 Task: Pin the current timeline.
Action: Mouse moved to (1126, 32)
Screenshot: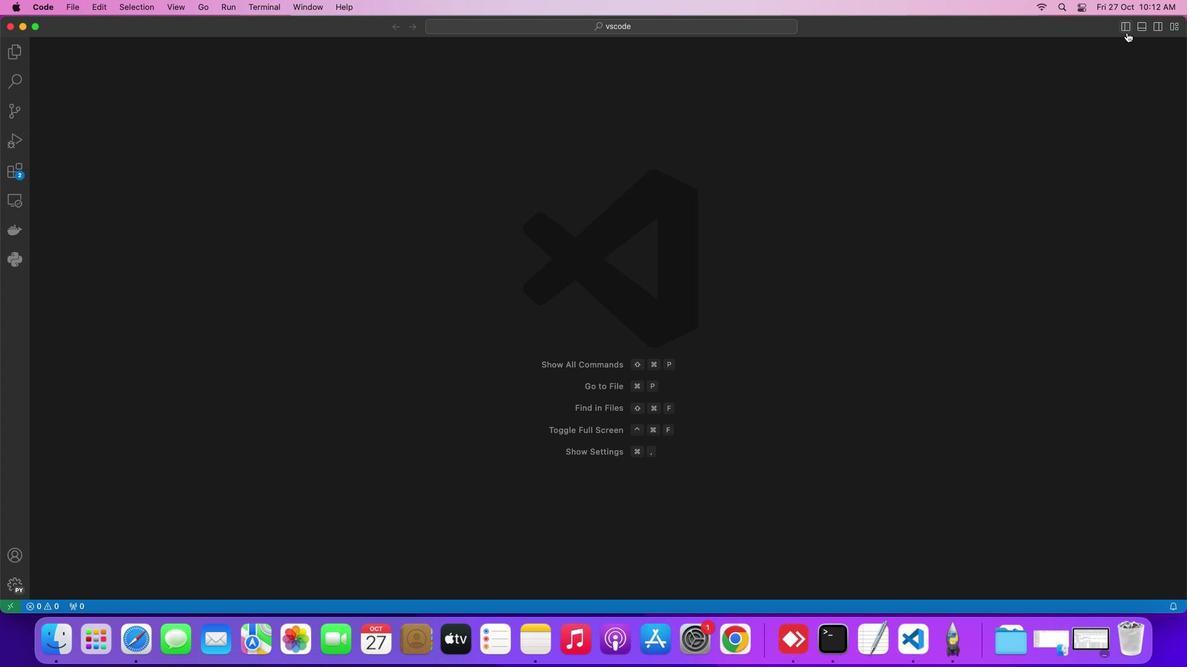 
Action: Mouse pressed left at (1126, 32)
Screenshot: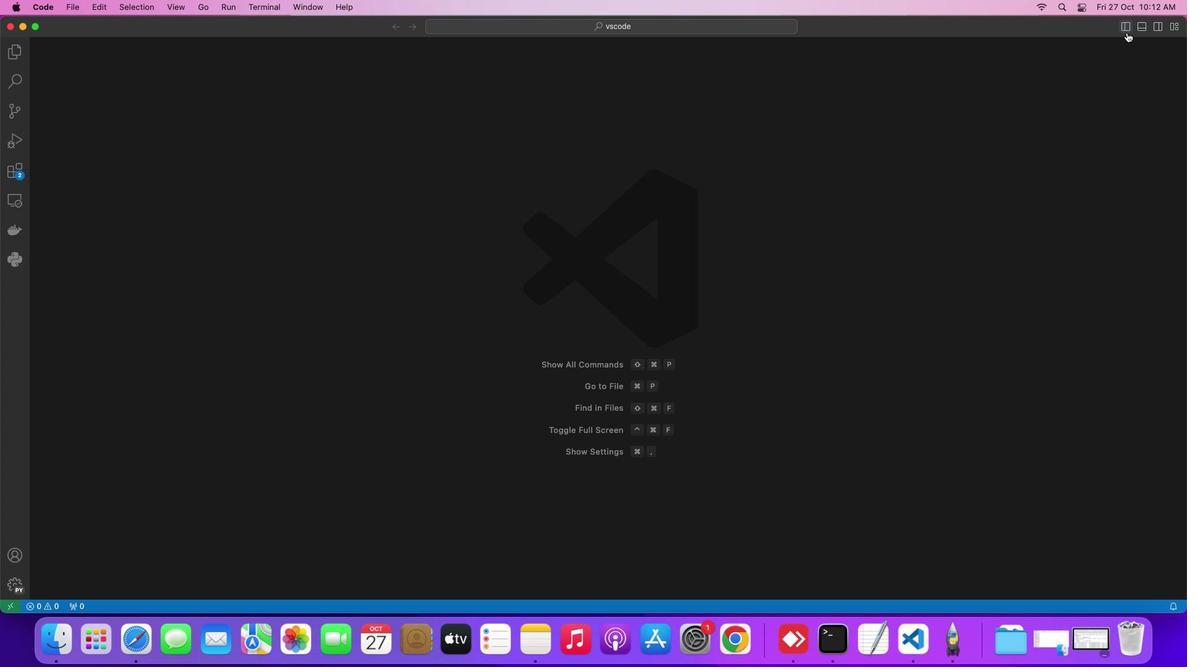 
Action: Mouse moved to (59, 110)
Screenshot: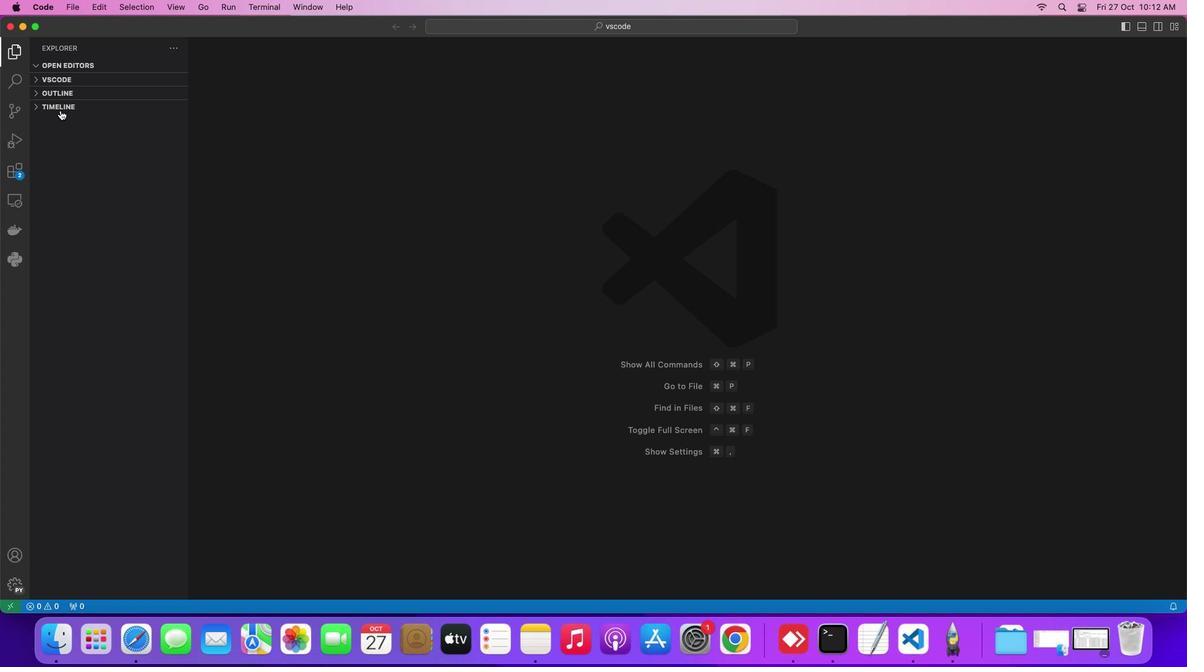 
Action: Mouse pressed left at (59, 110)
Screenshot: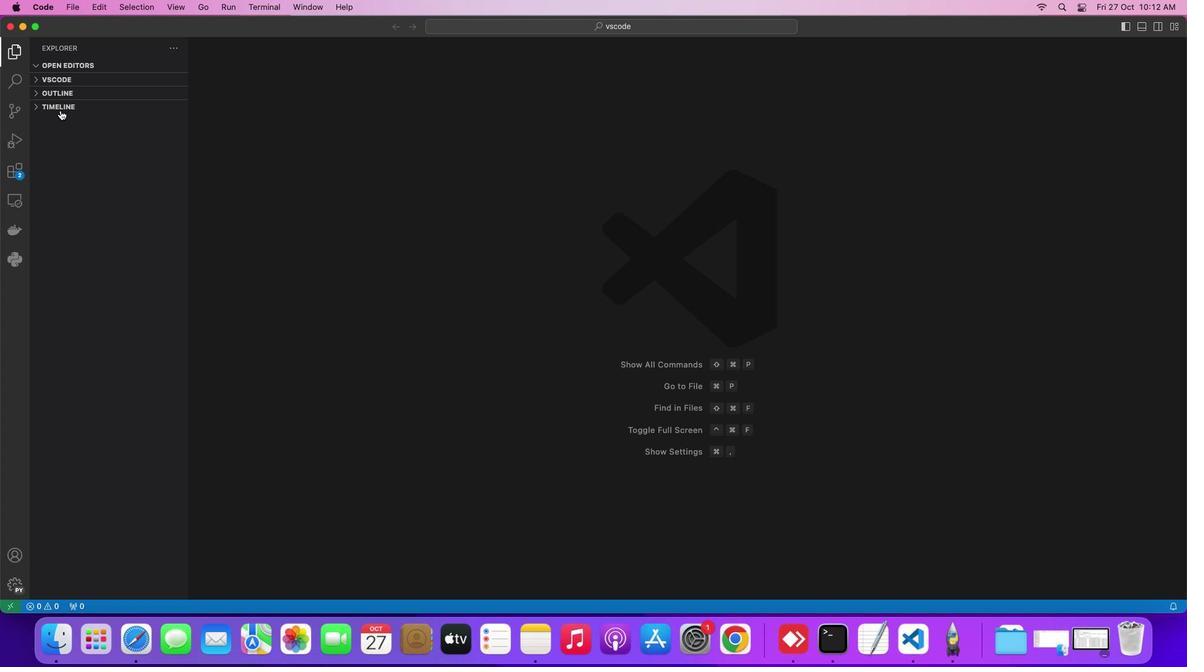 
Action: Mouse moved to (132, 110)
Screenshot: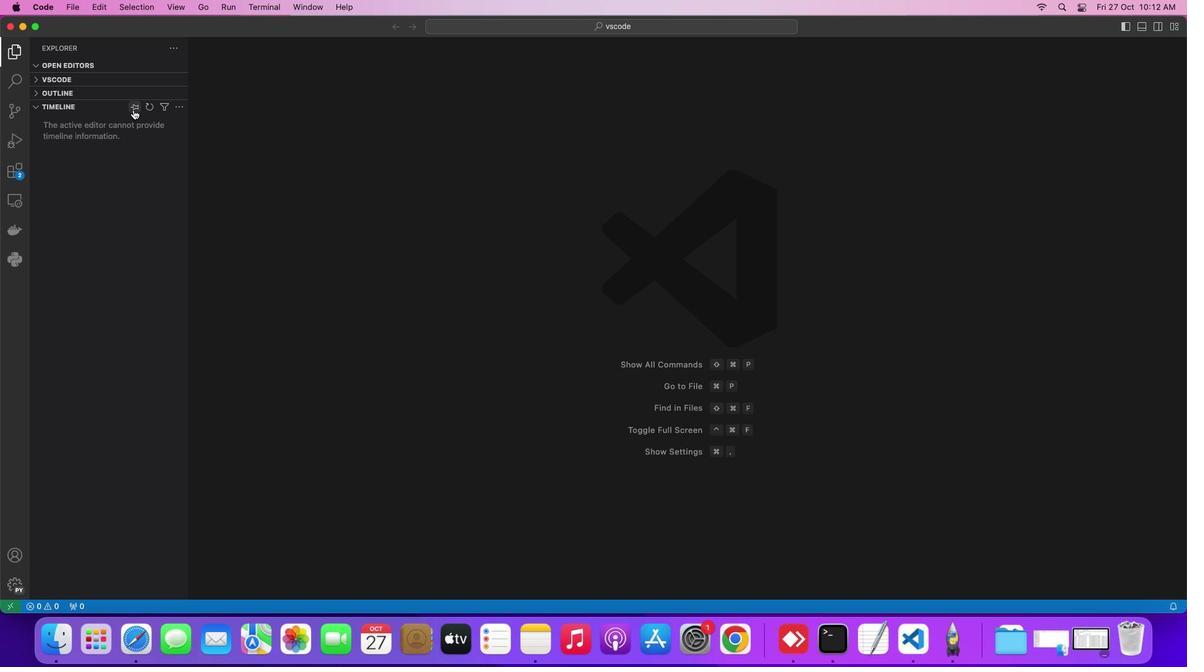 
Action: Mouse pressed left at (132, 110)
Screenshot: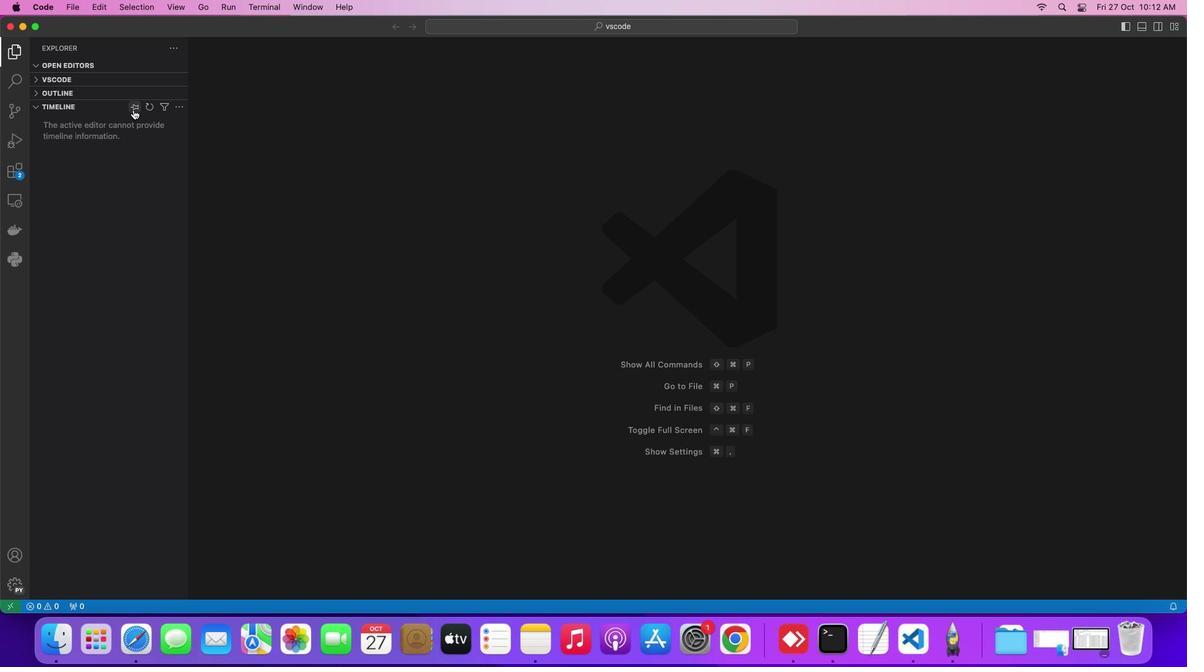 
Action: Mouse moved to (622, 315)
Screenshot: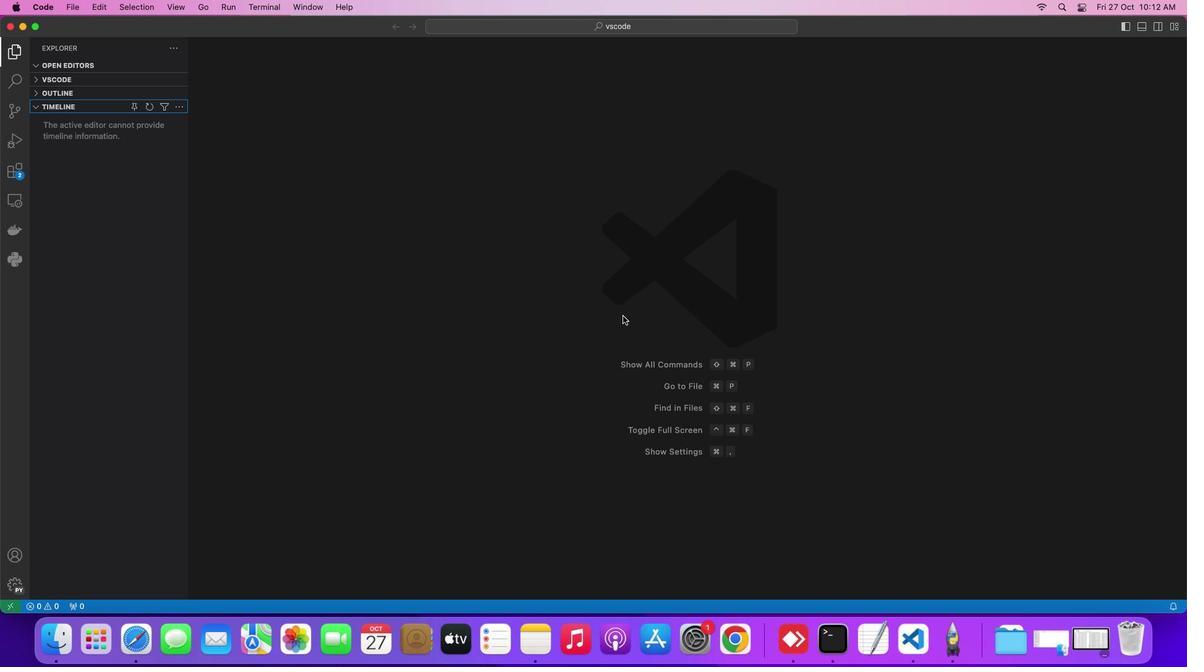 
